 Task: Move the task Create a new online platform for online personal finance coaching to the section Done in the project BroaderVision and filter the tasks in the project by Due this week
Action: Mouse moved to (343, 362)
Screenshot: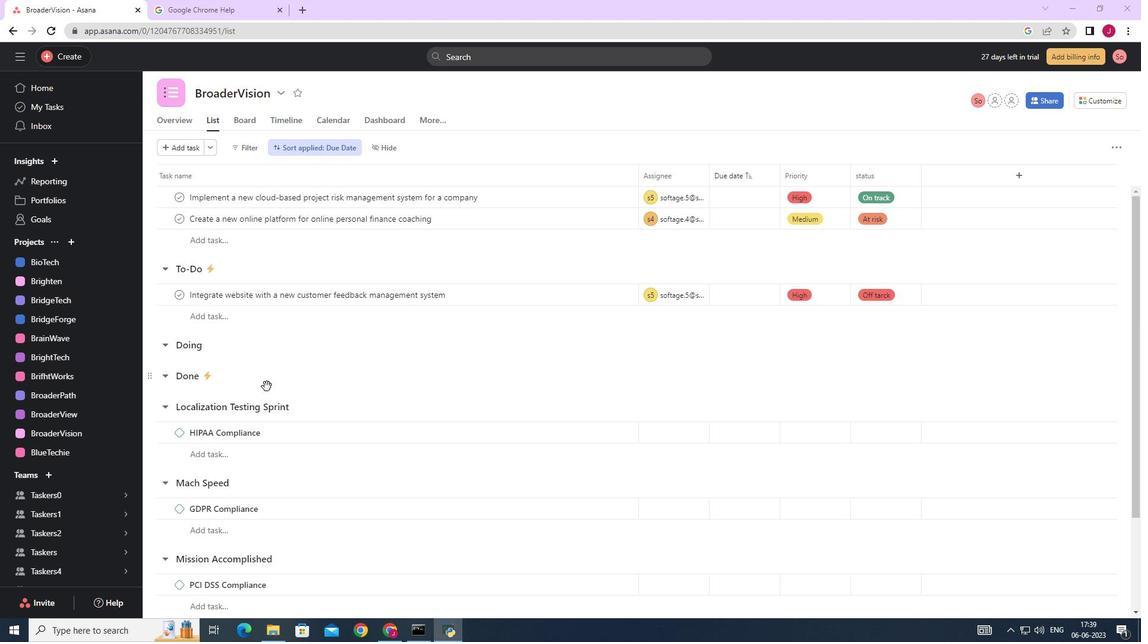 
Action: Mouse scrolled (343, 363) with delta (0, 0)
Screenshot: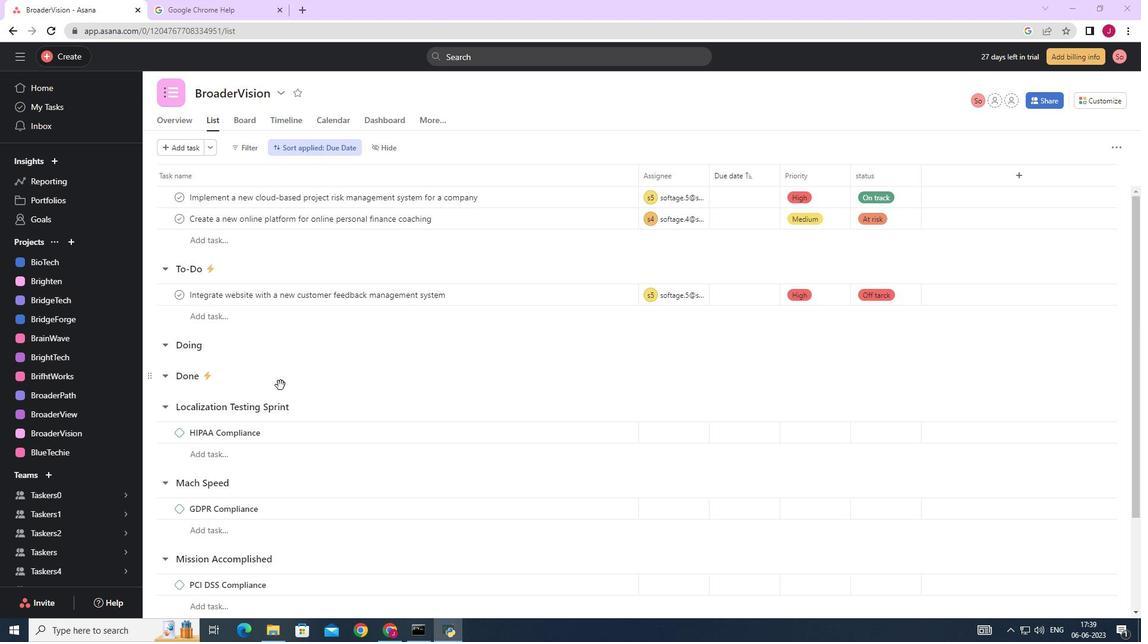 
Action: Mouse moved to (350, 351)
Screenshot: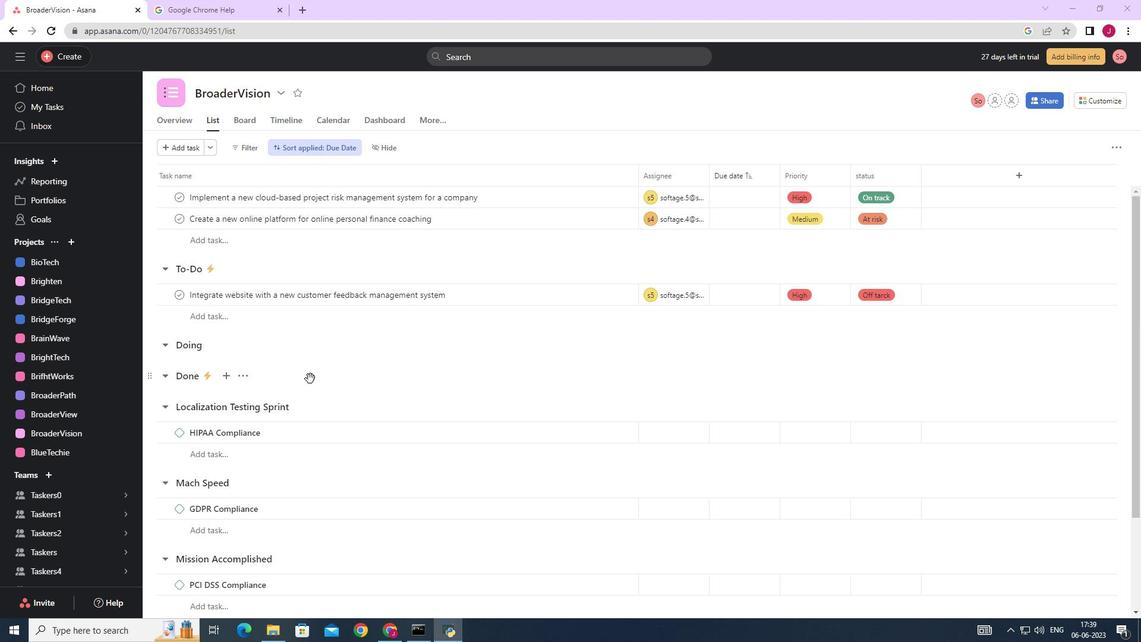 
Action: Mouse scrolled (348, 358) with delta (0, 0)
Screenshot: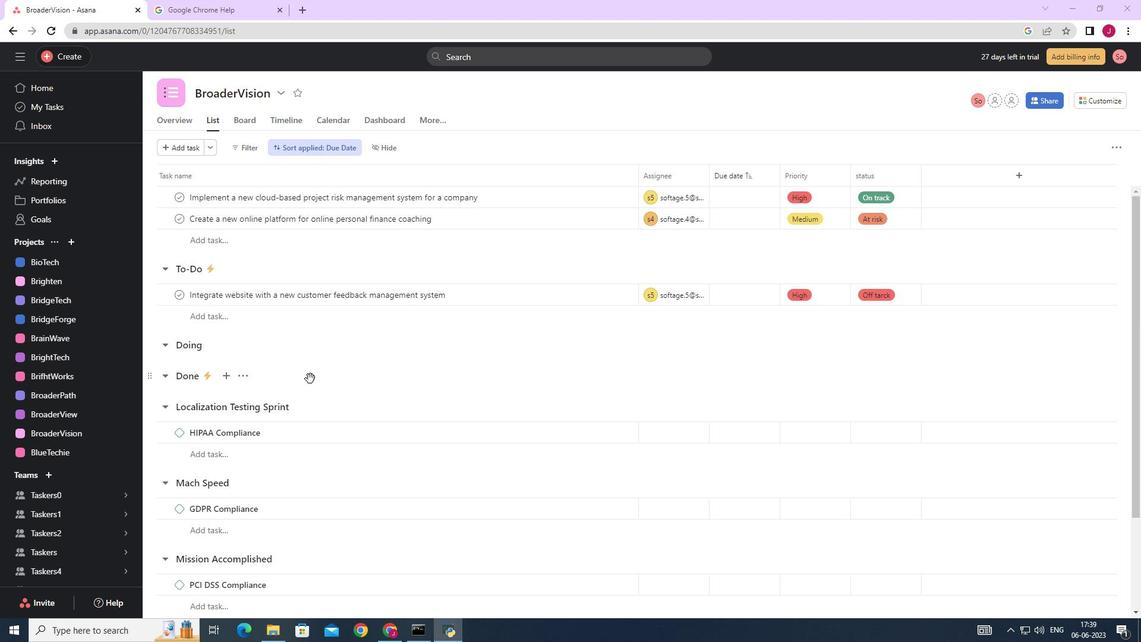 
Action: Mouse moved to (363, 328)
Screenshot: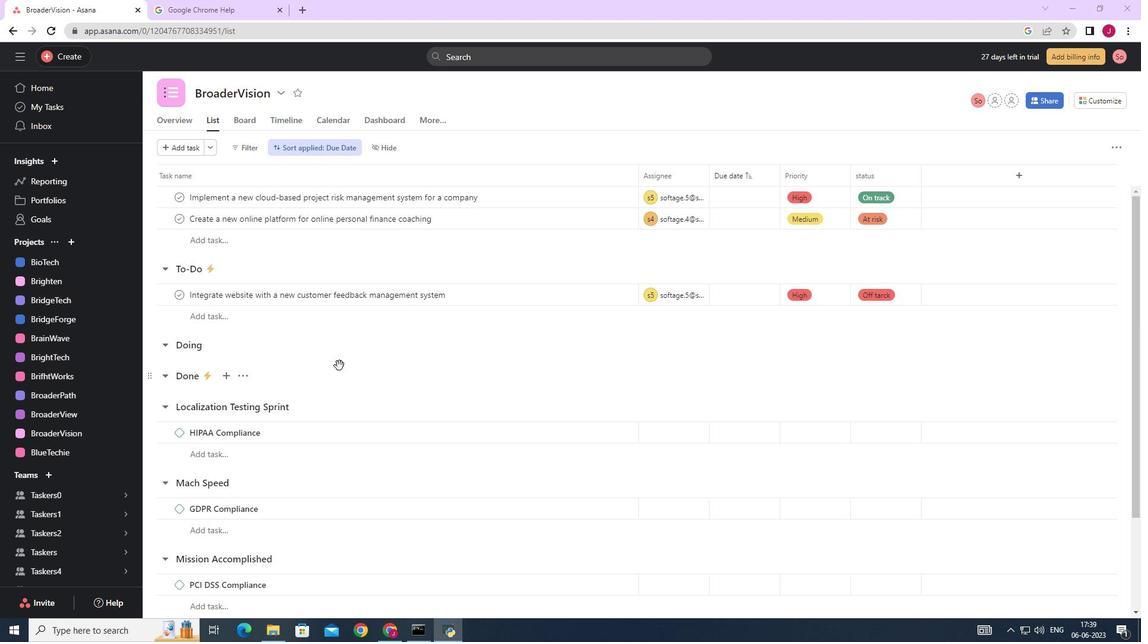 
Action: Mouse scrolled (352, 347) with delta (0, 0)
Screenshot: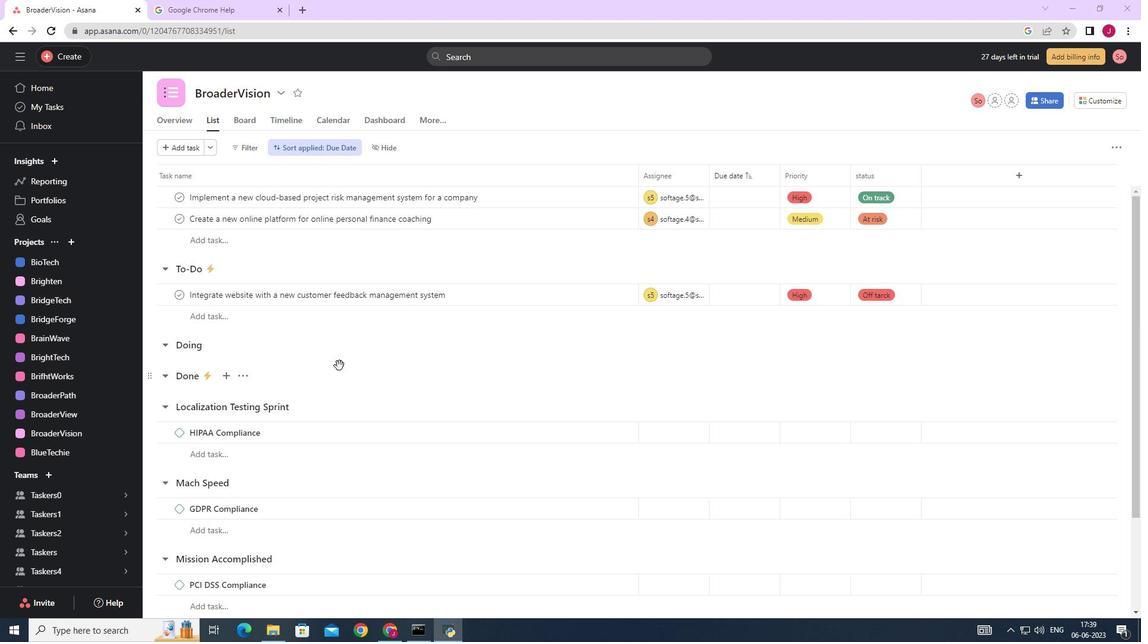 
Action: Mouse moved to (610, 217)
Screenshot: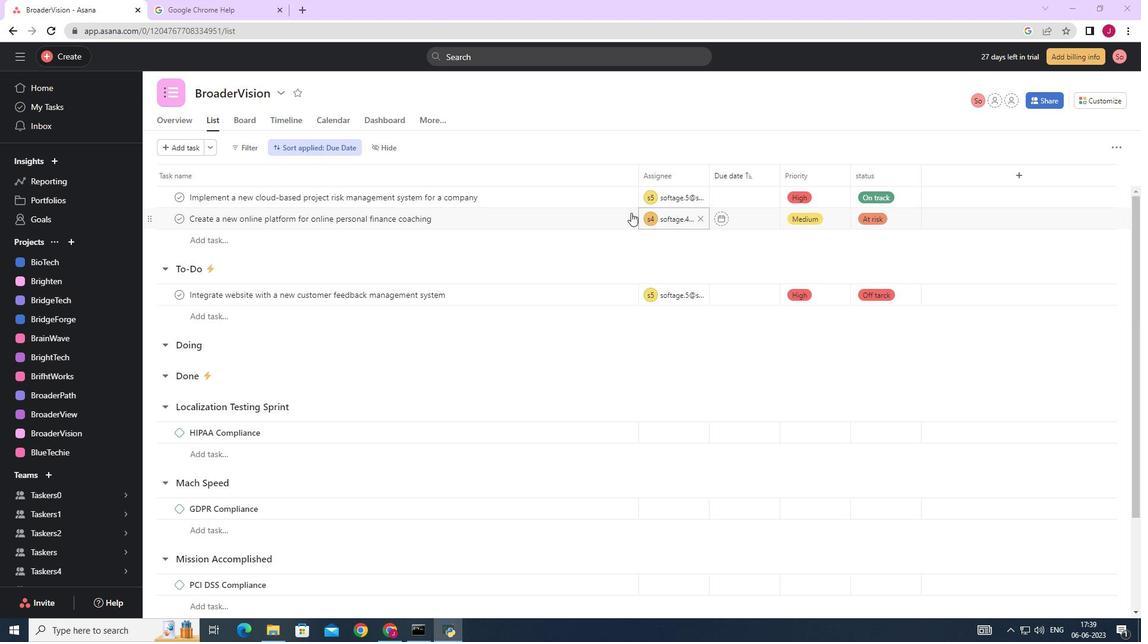 
Action: Mouse pressed left at (610, 217)
Screenshot: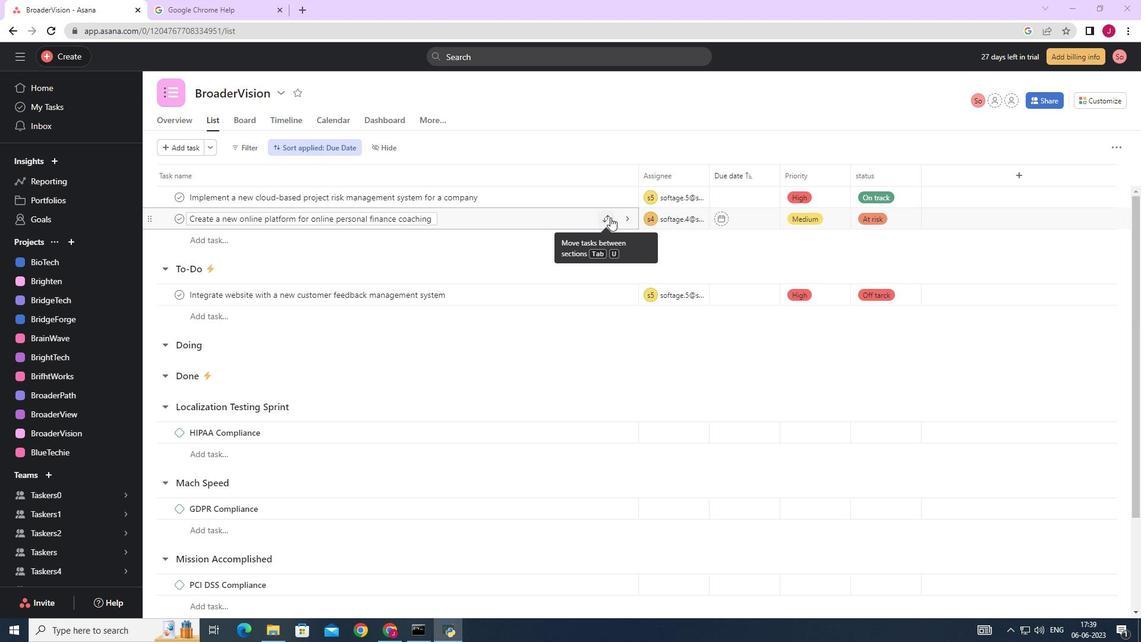
Action: Mouse moved to (525, 324)
Screenshot: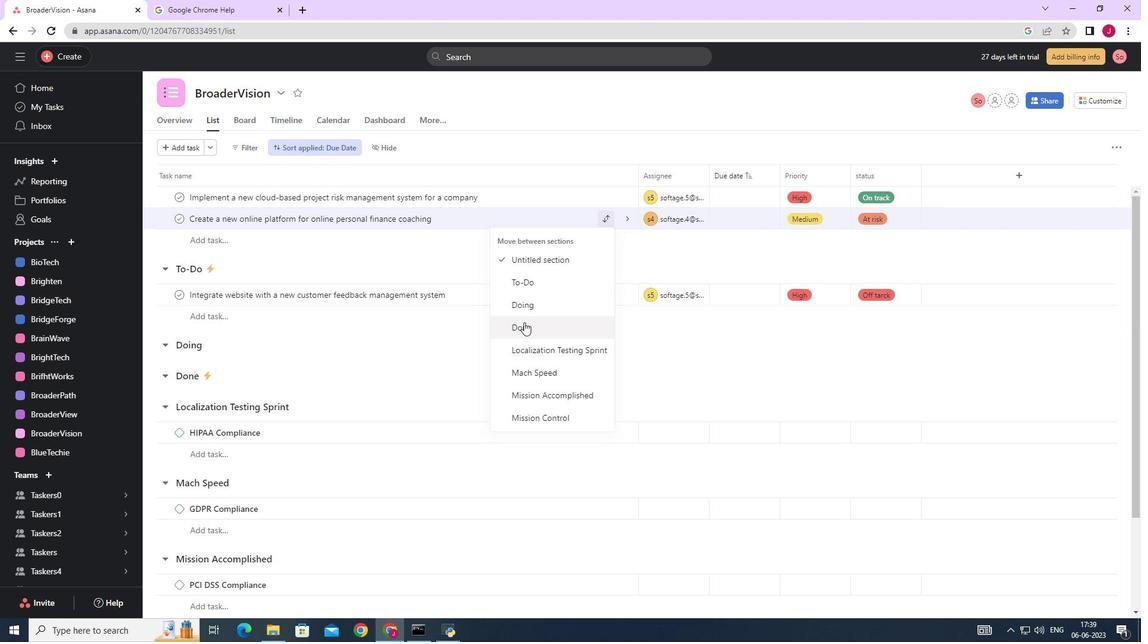 
Action: Mouse pressed left at (525, 324)
Screenshot: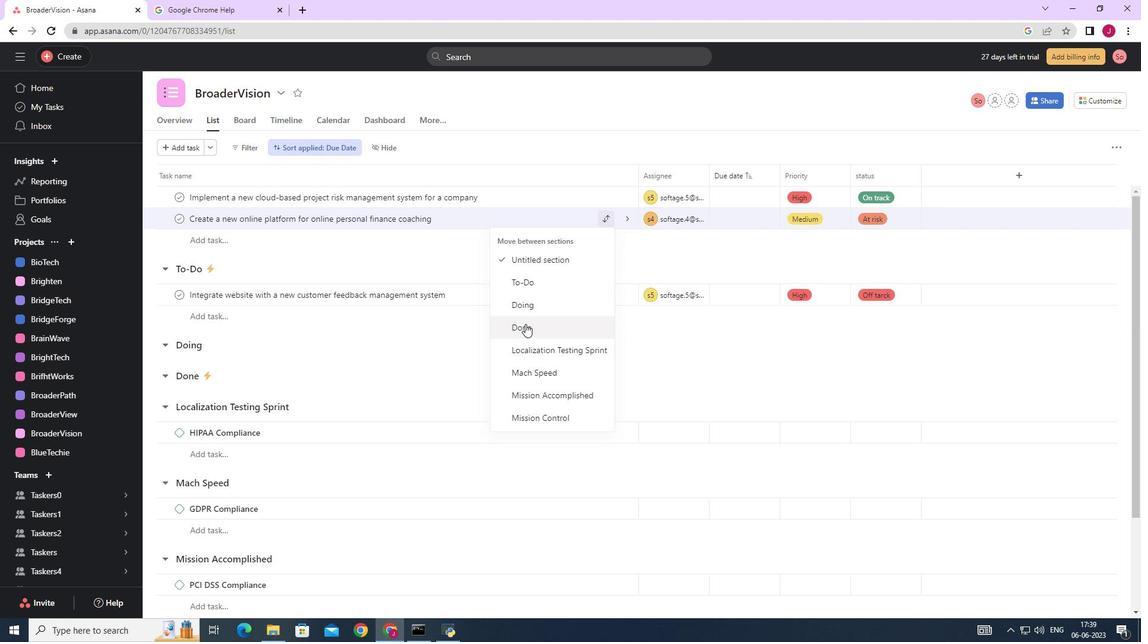 
Action: Mouse moved to (243, 147)
Screenshot: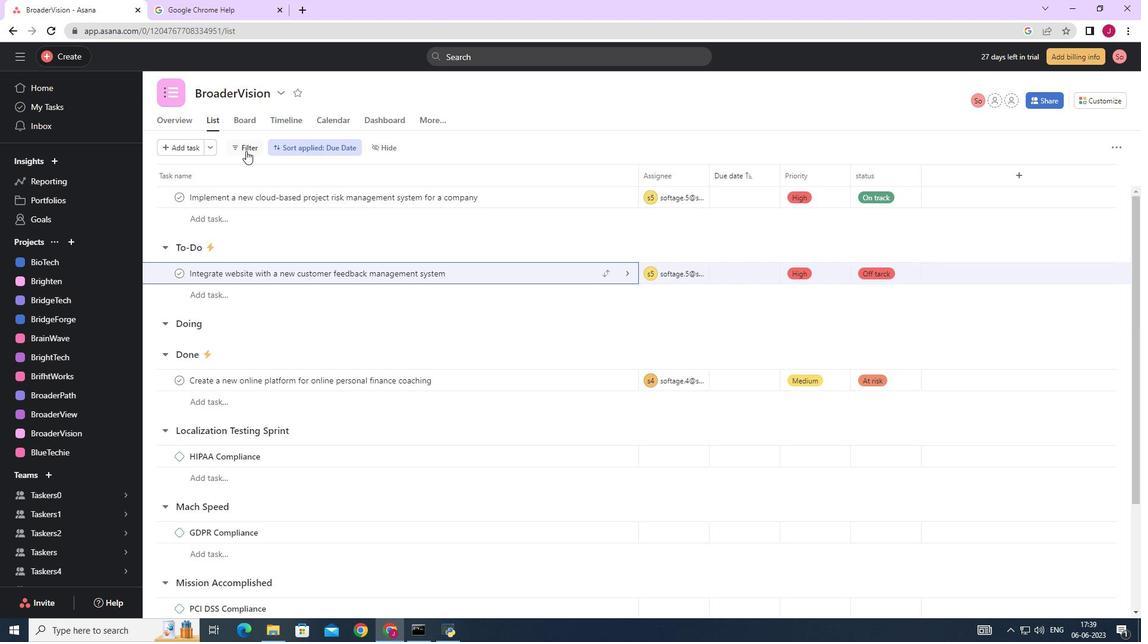 
Action: Mouse pressed left at (243, 147)
Screenshot: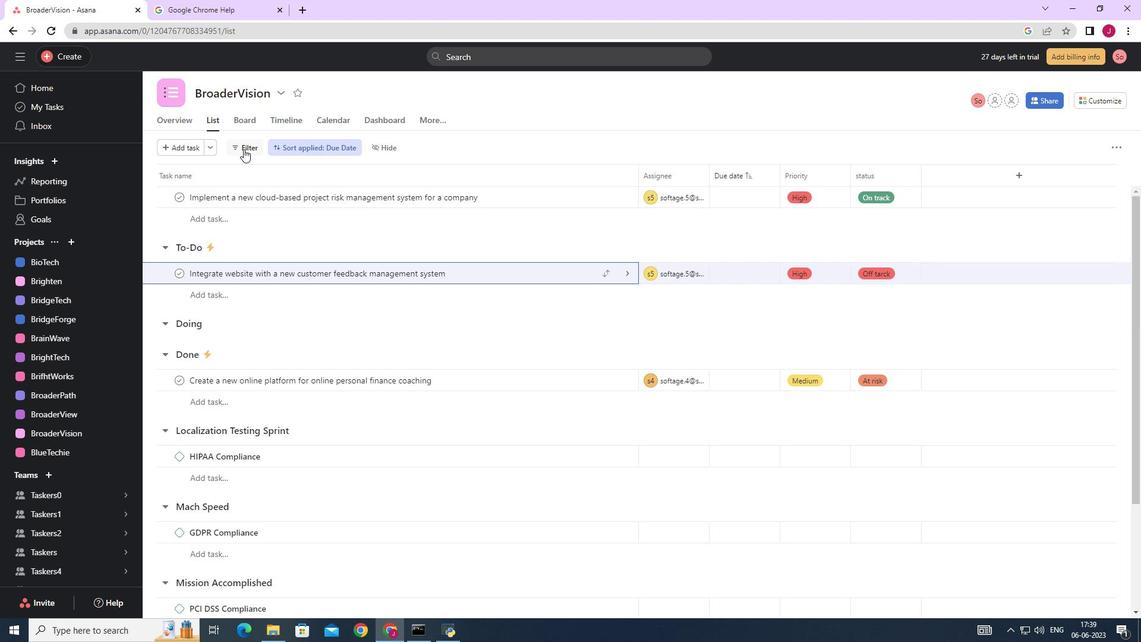 
Action: Mouse moved to (465, 193)
Screenshot: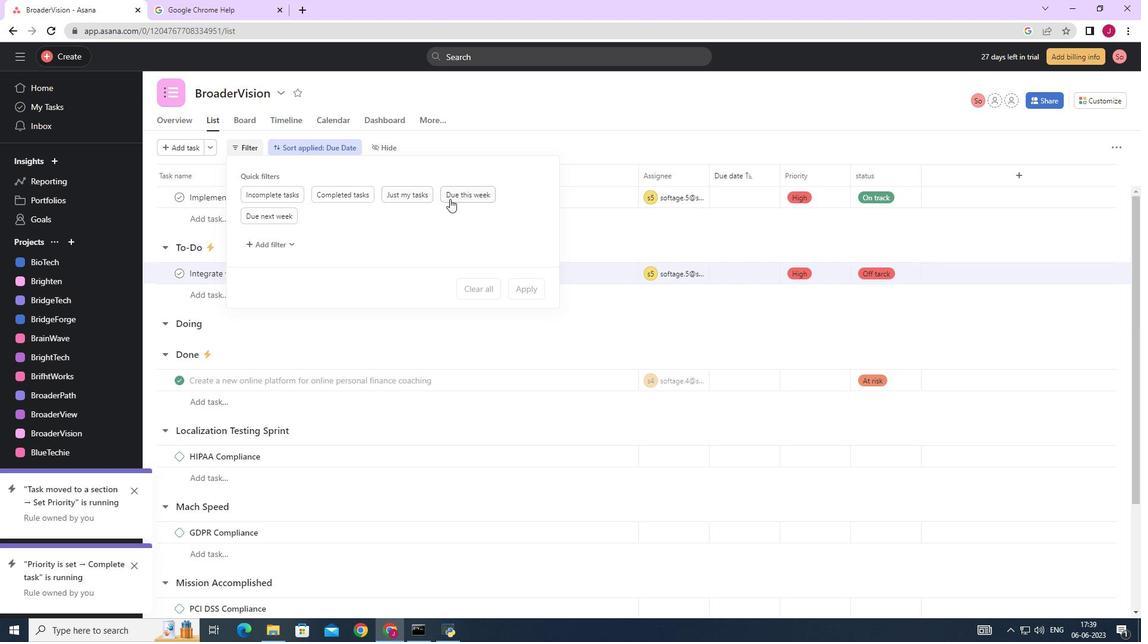 
Action: Mouse pressed left at (465, 193)
Screenshot: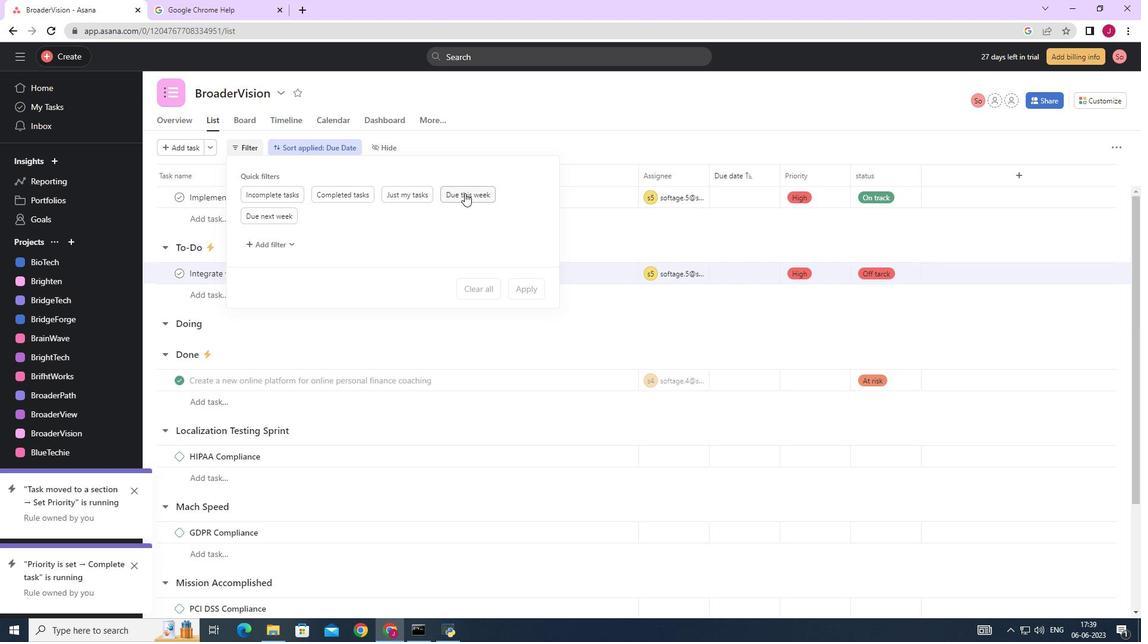 
Action: Mouse moved to (538, 339)
Screenshot: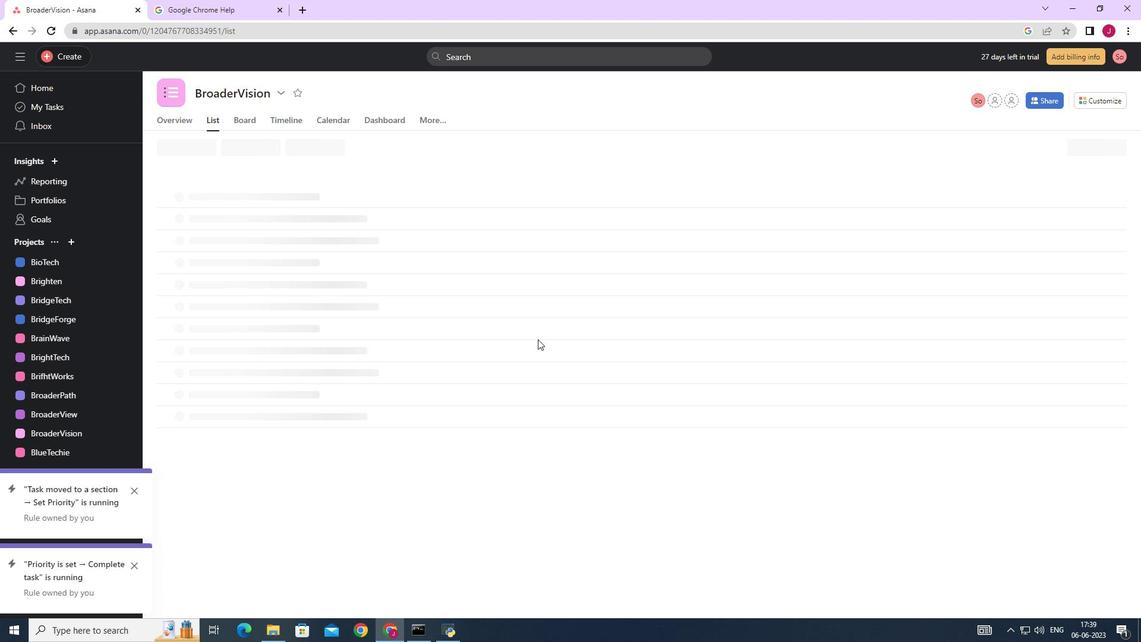 
